 Task: Create a sub task Design and Implement Solution for the task  Add support for in-app purchases to the mobile app in the project Touchstone , assign it to team member softage.6@softage.net and update the status of the sub task to  On Track  , set the priority of the sub task to Low.
Action: Mouse moved to (69, 326)
Screenshot: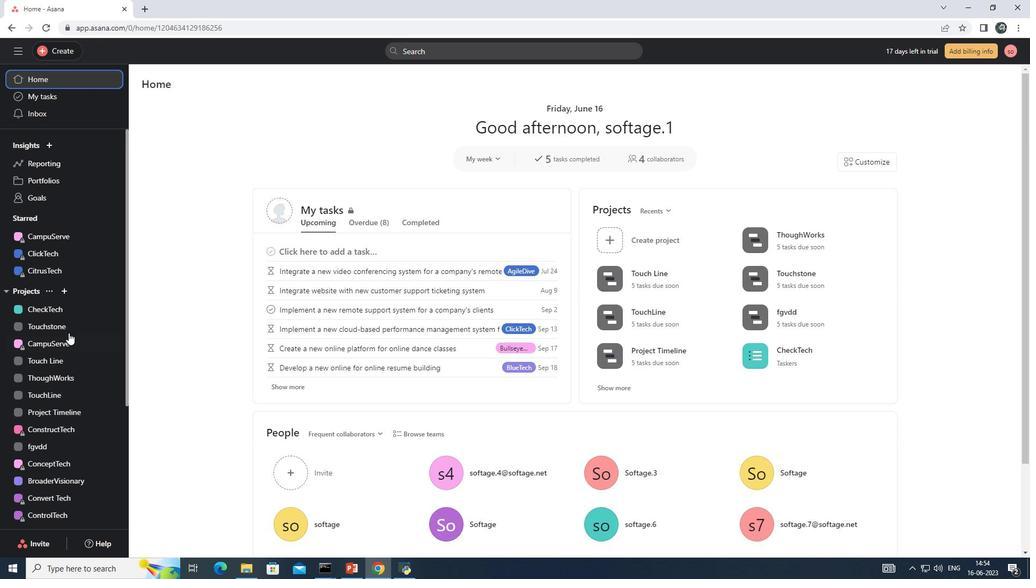 
Action: Mouse pressed left at (69, 326)
Screenshot: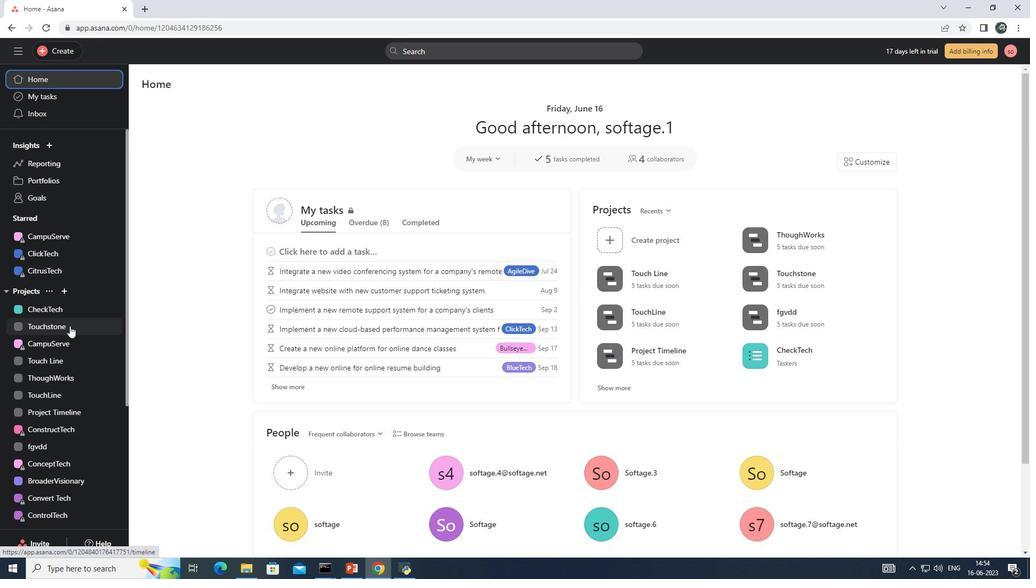 
Action: Mouse moved to (189, 104)
Screenshot: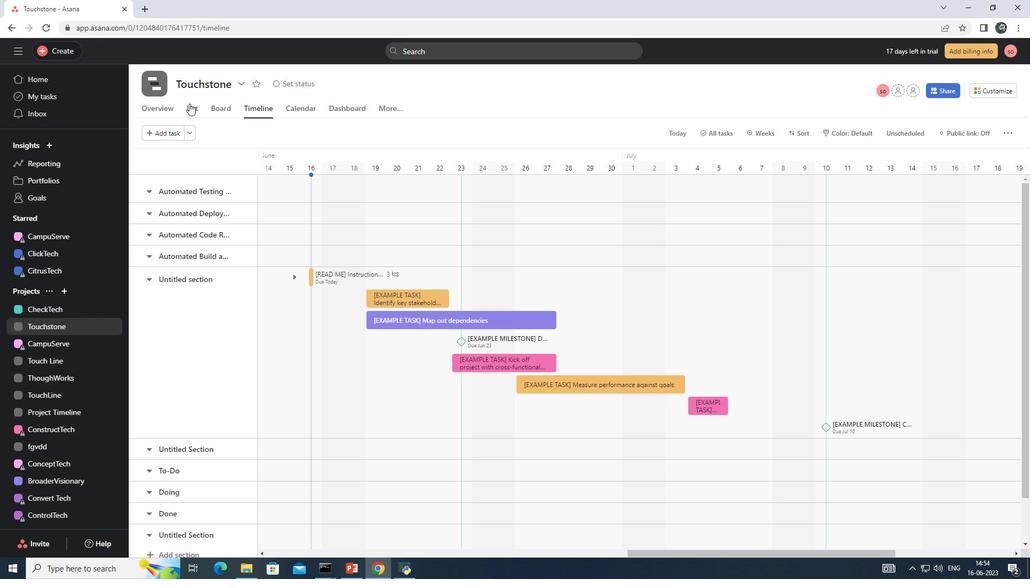 
Action: Mouse pressed left at (189, 104)
Screenshot: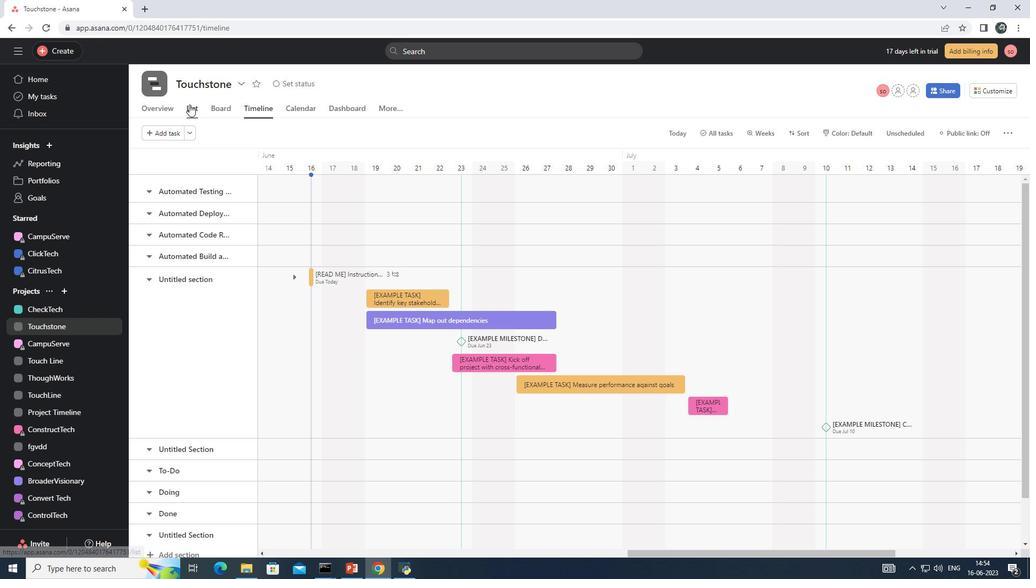 
Action: Mouse moved to (287, 407)
Screenshot: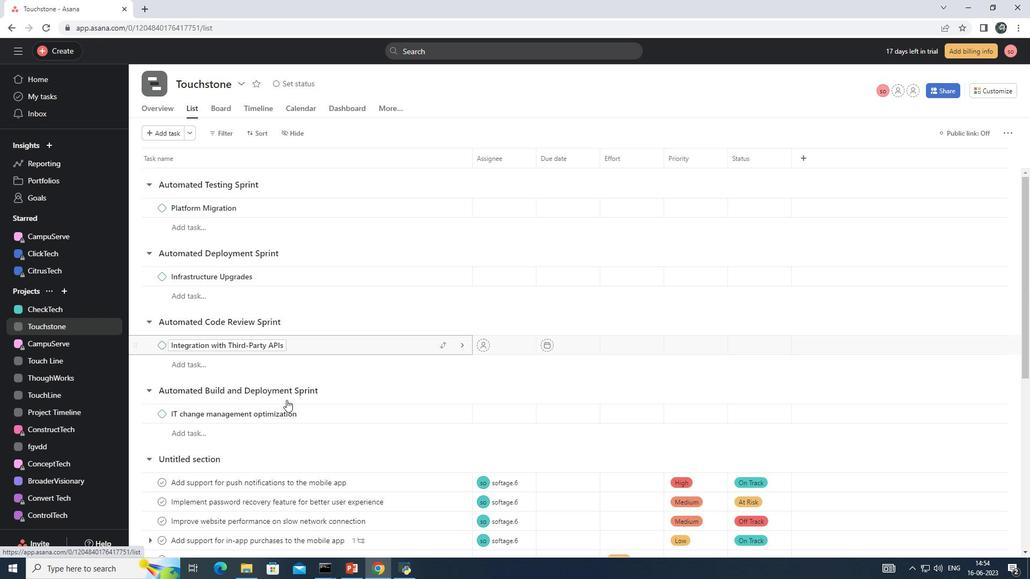 
Action: Mouse scrolled (287, 406) with delta (0, 0)
Screenshot: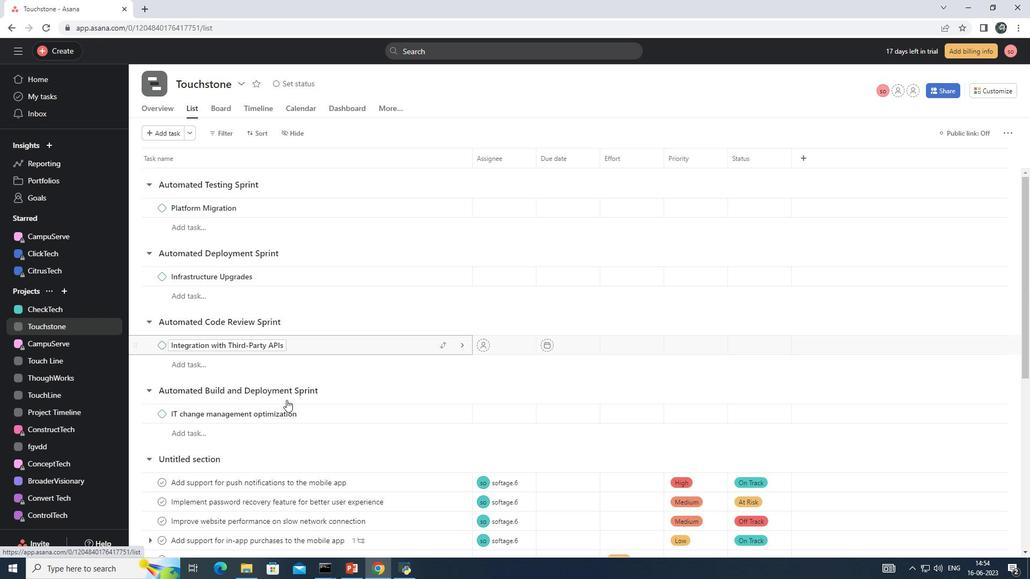 
Action: Mouse moved to (286, 411)
Screenshot: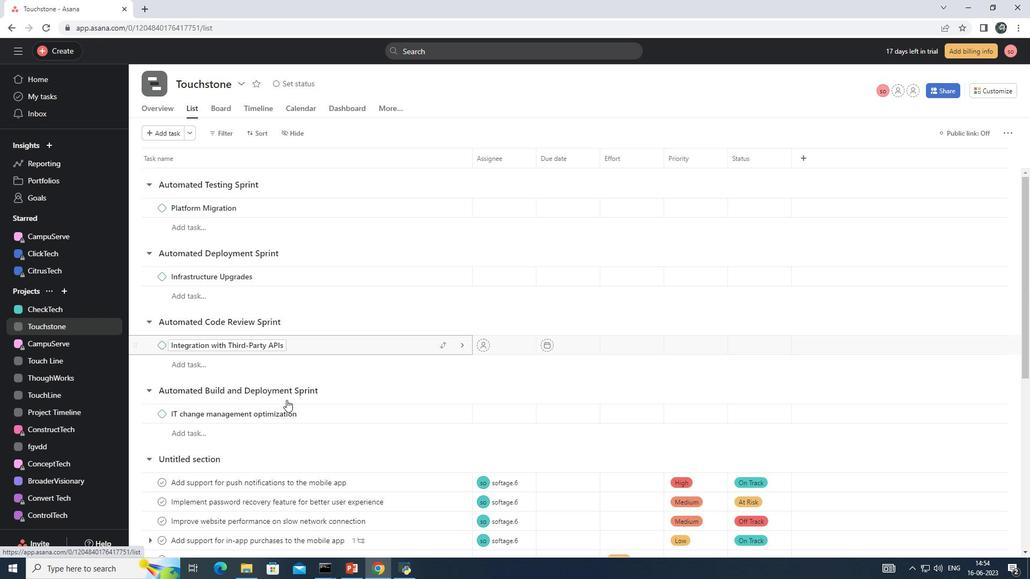 
Action: Mouse scrolled (286, 409) with delta (0, 0)
Screenshot: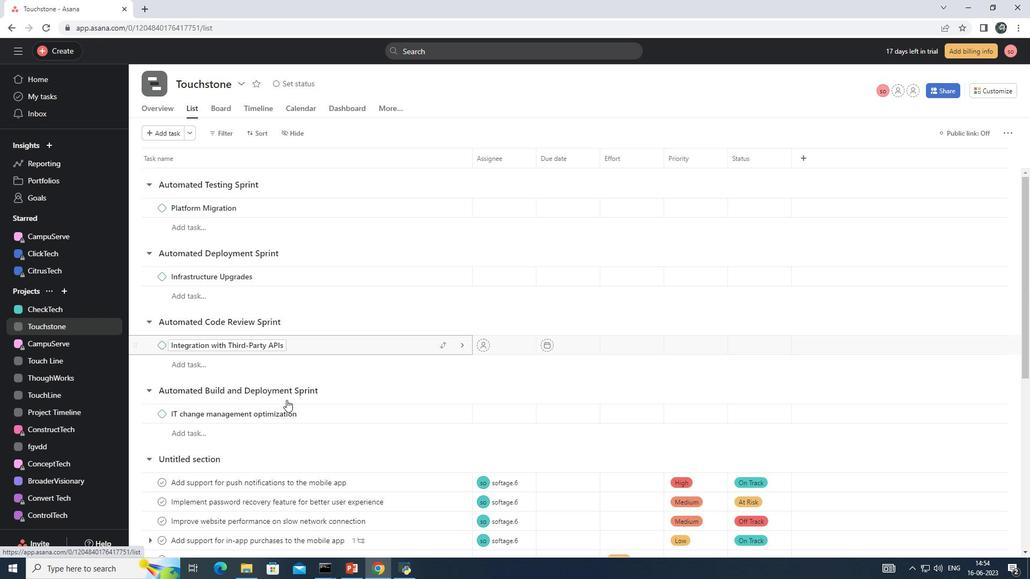 
Action: Mouse moved to (286, 411)
Screenshot: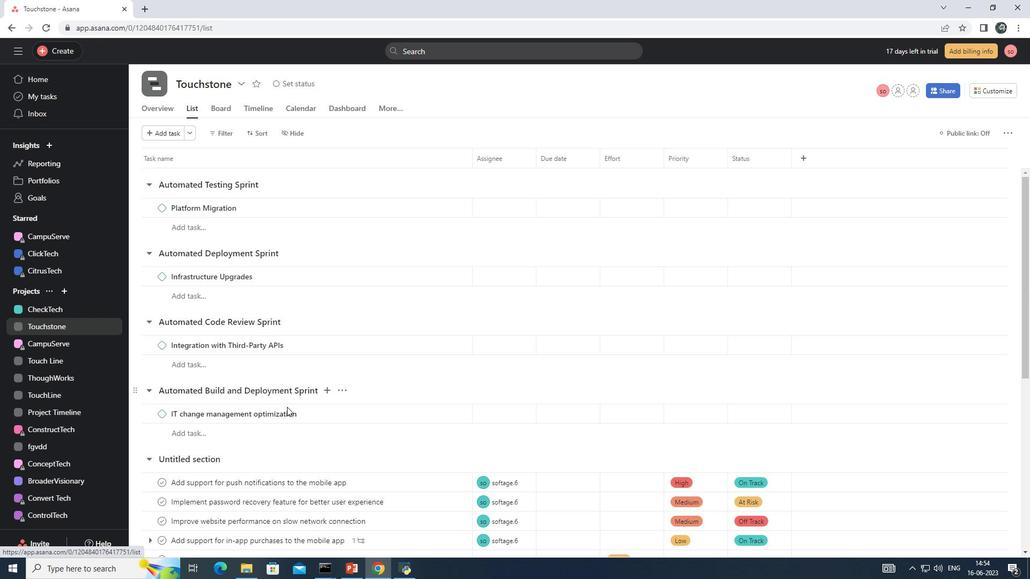 
Action: Mouse scrolled (286, 411) with delta (0, 0)
Screenshot: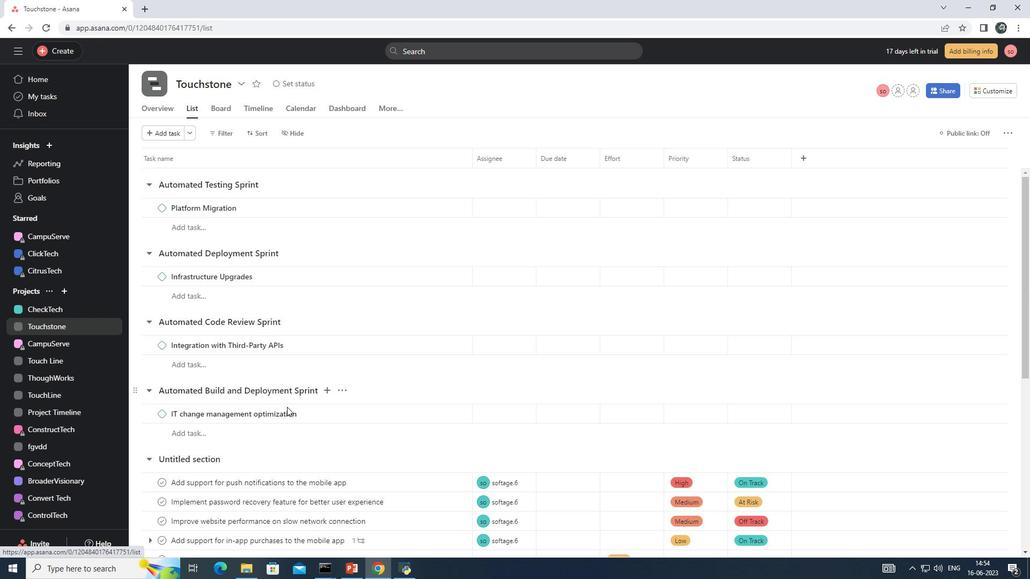 
Action: Mouse moved to (407, 377)
Screenshot: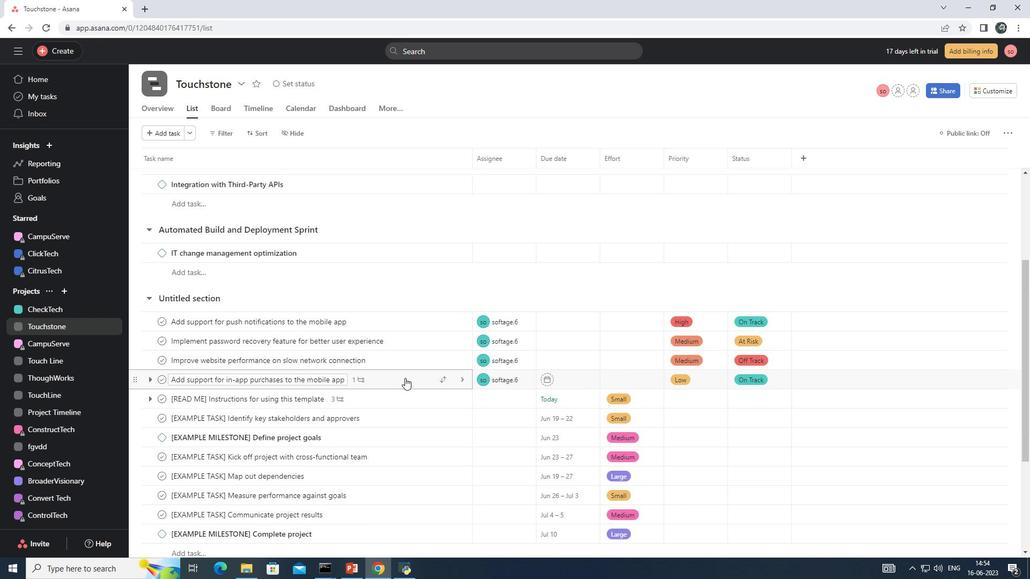 
Action: Mouse pressed left at (407, 377)
Screenshot: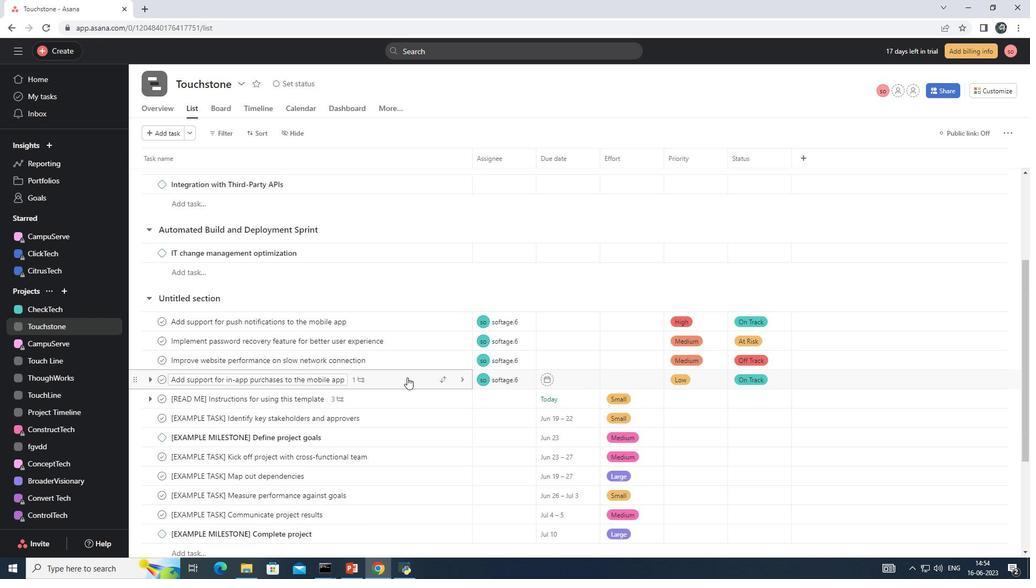 
Action: Mouse moved to (749, 388)
Screenshot: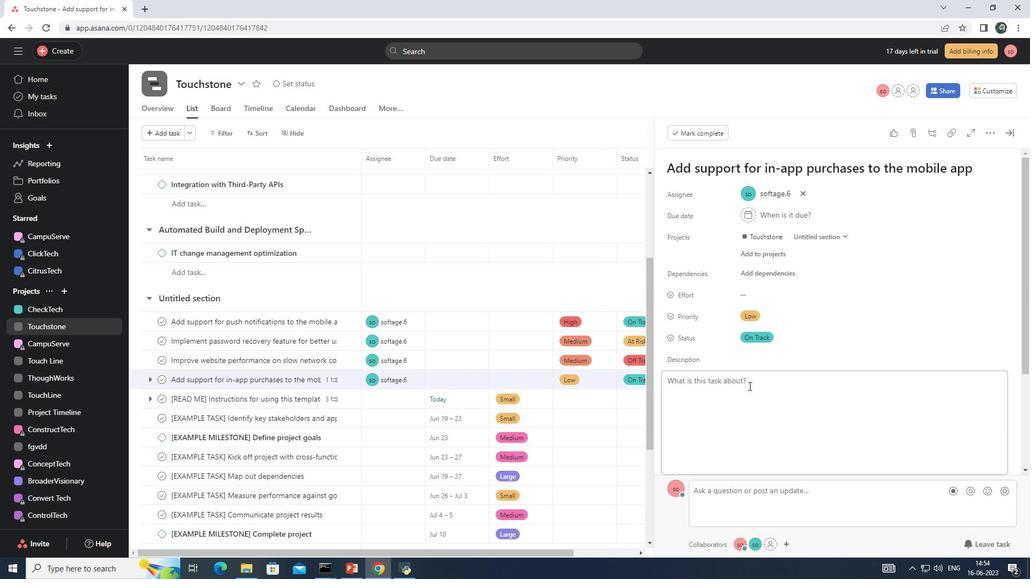 
Action: Mouse scrolled (749, 387) with delta (0, 0)
Screenshot: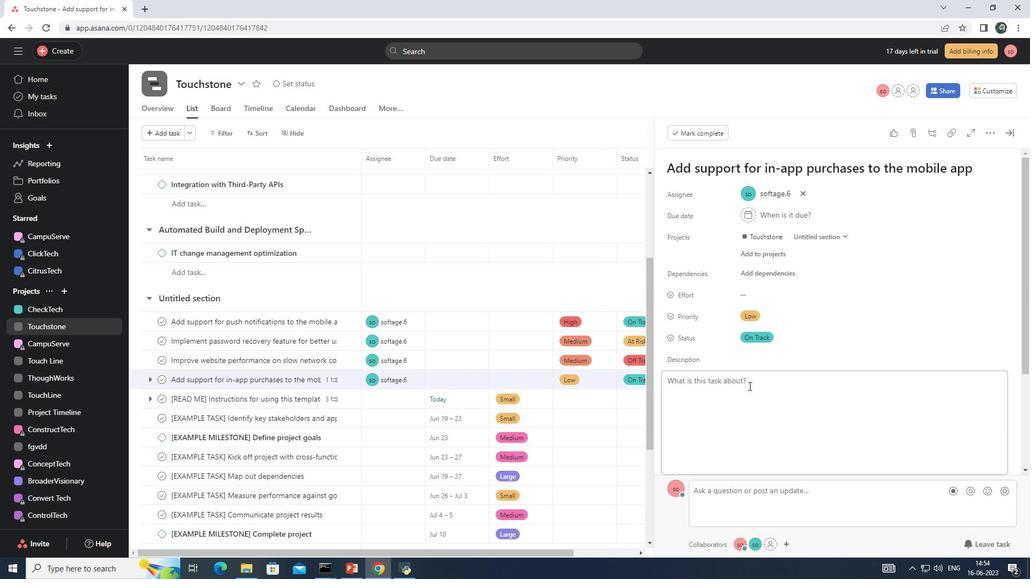 
Action: Mouse moved to (749, 389)
Screenshot: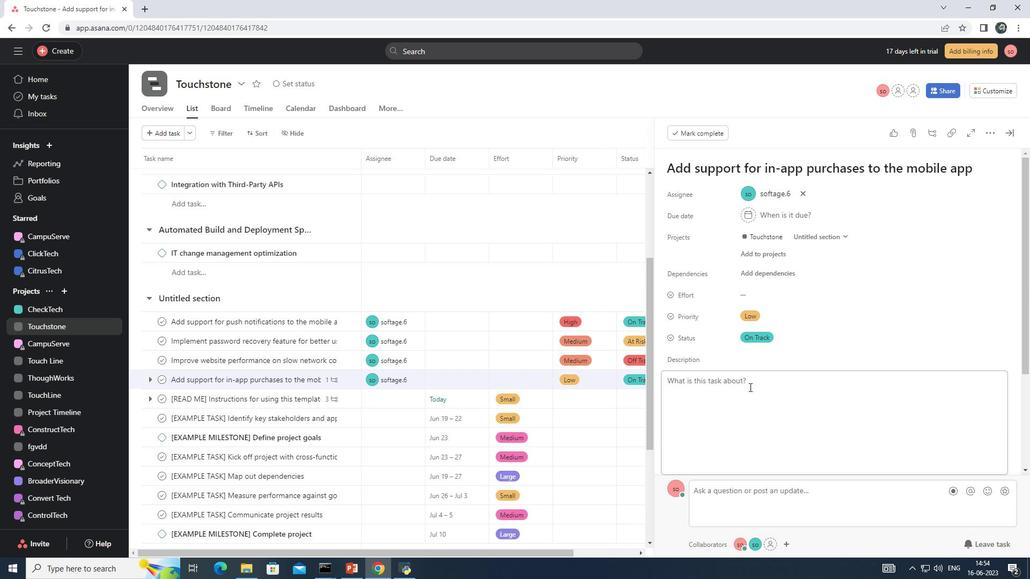 
Action: Mouse scrolled (749, 389) with delta (0, 0)
Screenshot: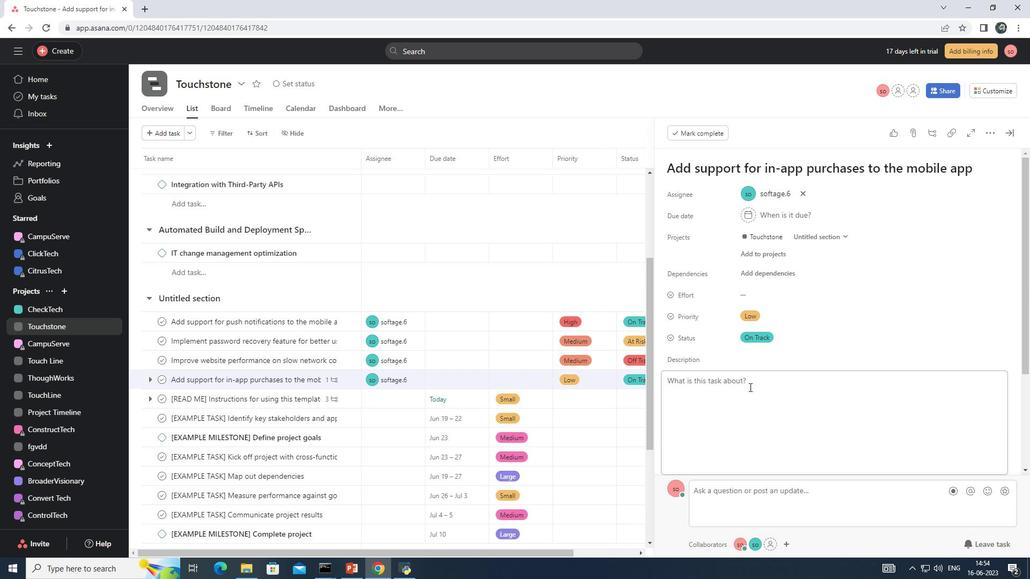 
Action: Mouse moved to (749, 390)
Screenshot: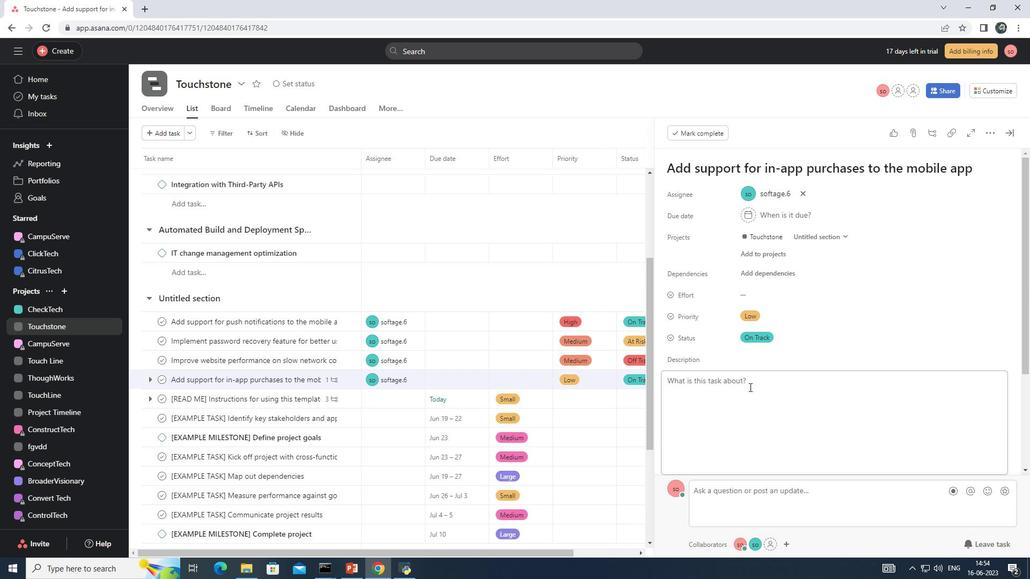 
Action: Mouse scrolled (749, 389) with delta (0, 0)
Screenshot: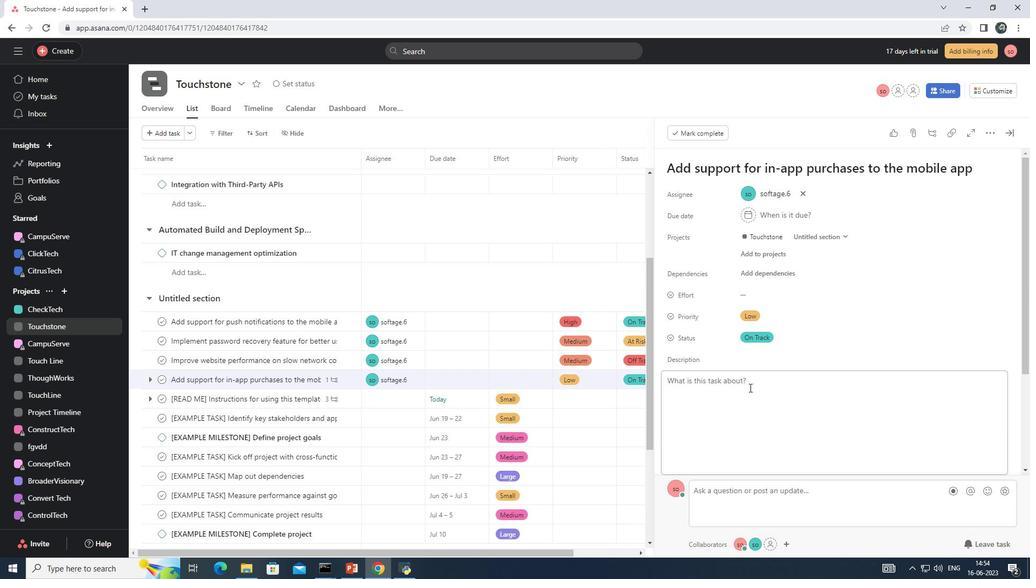 
Action: Mouse moved to (706, 391)
Screenshot: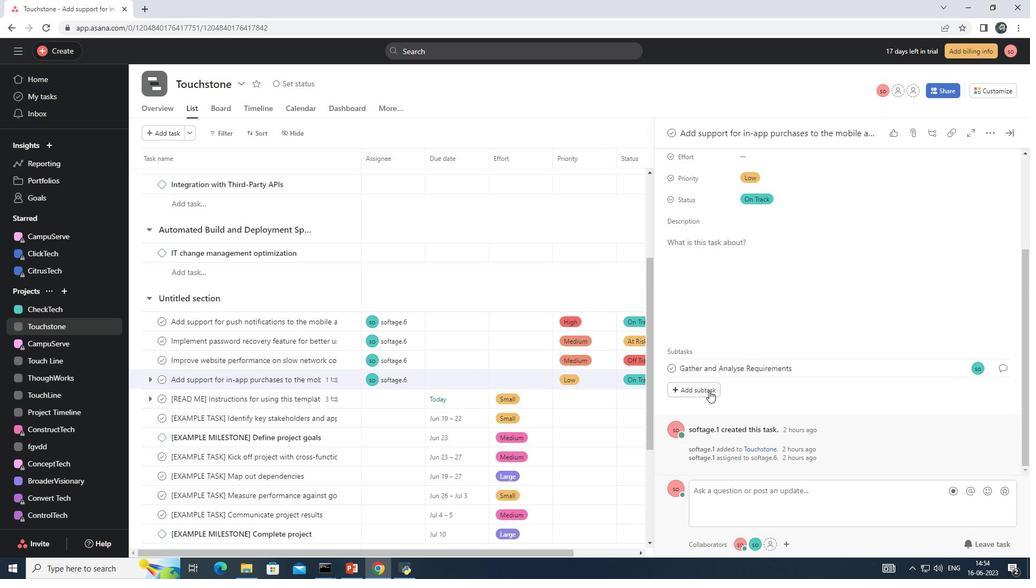 
Action: Mouse pressed left at (706, 391)
Screenshot: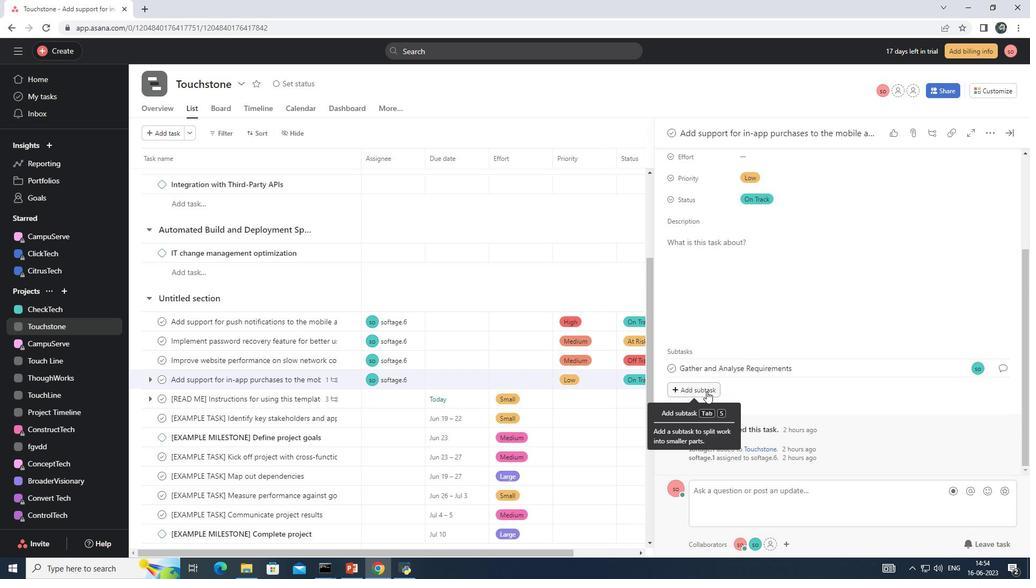 
Action: Key pressed <Key.shift>Design<Key.space>and<Key.space><Key.shift>Implement<Key.space><Key.shift>Solution
Screenshot: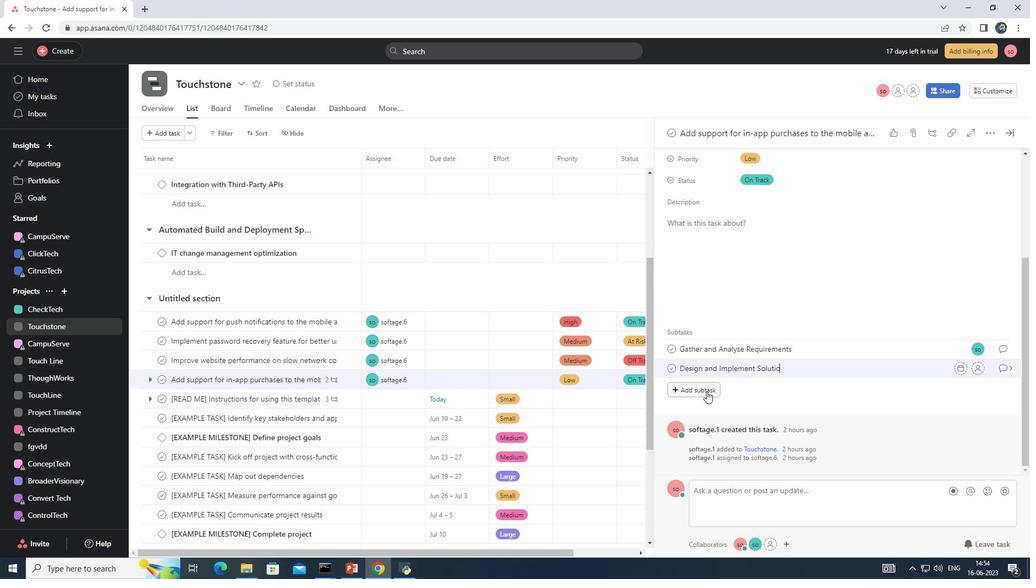 
Action: Mouse moved to (1012, 367)
Screenshot: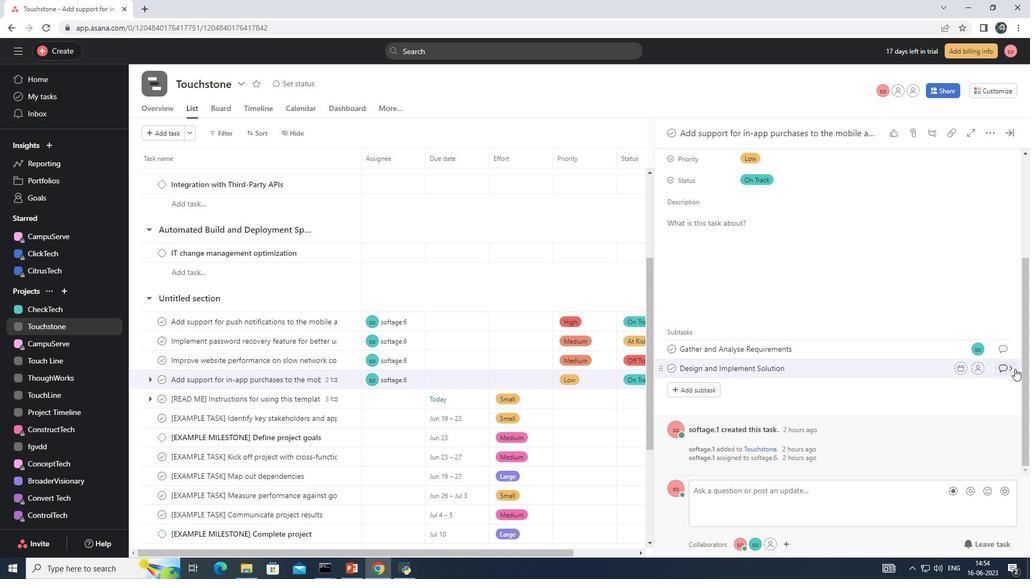 
Action: Mouse pressed left at (1012, 367)
Screenshot: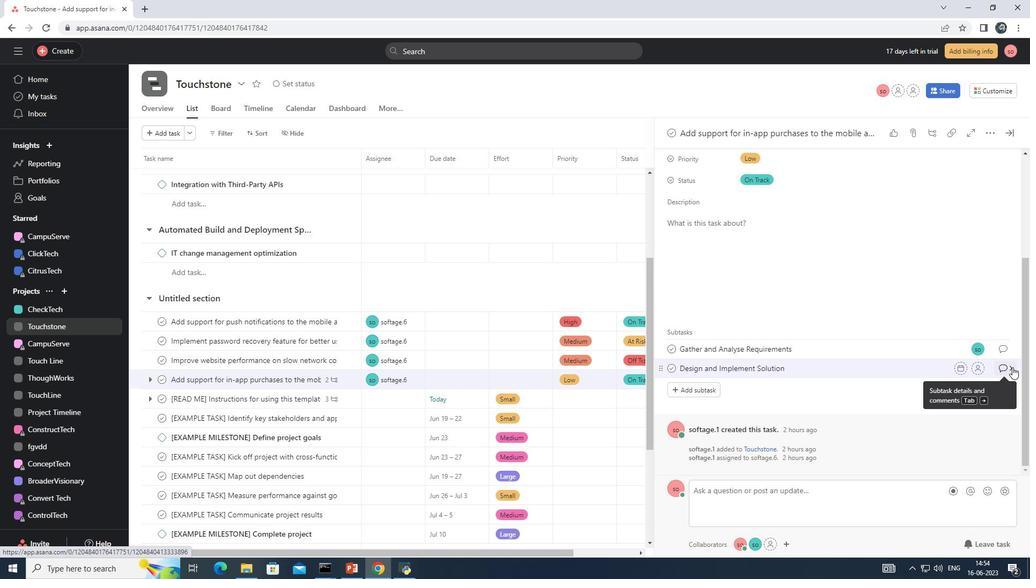 
Action: Mouse moved to (871, 358)
Screenshot: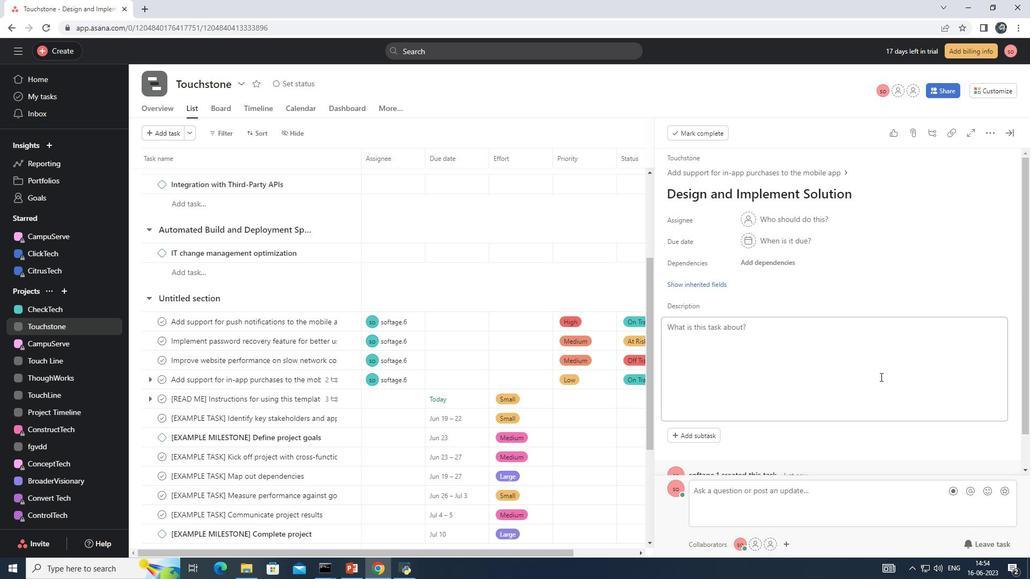 
Action: Mouse scrolled (871, 358) with delta (0, 0)
Screenshot: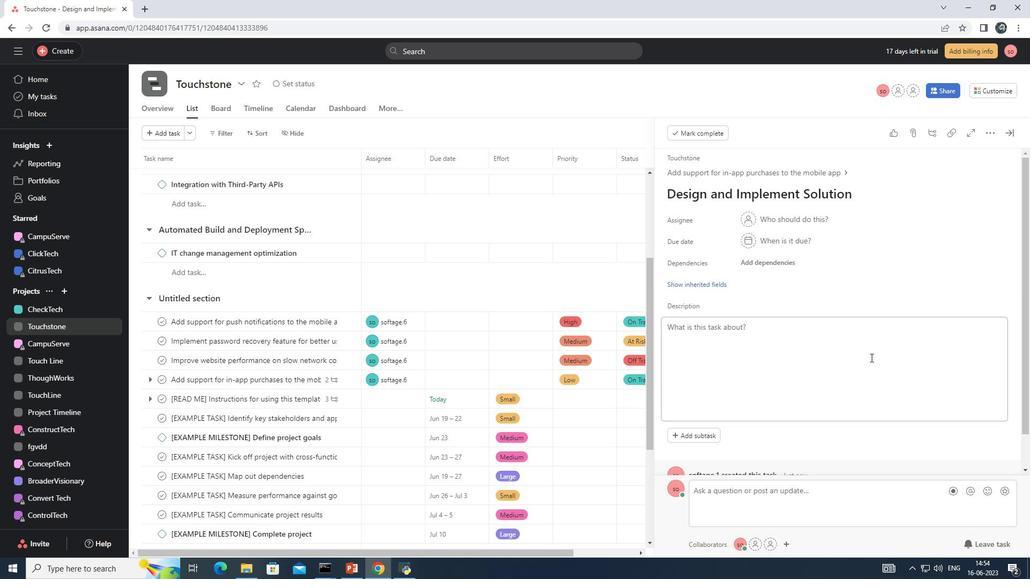 
Action: Mouse scrolled (871, 358) with delta (0, 0)
Screenshot: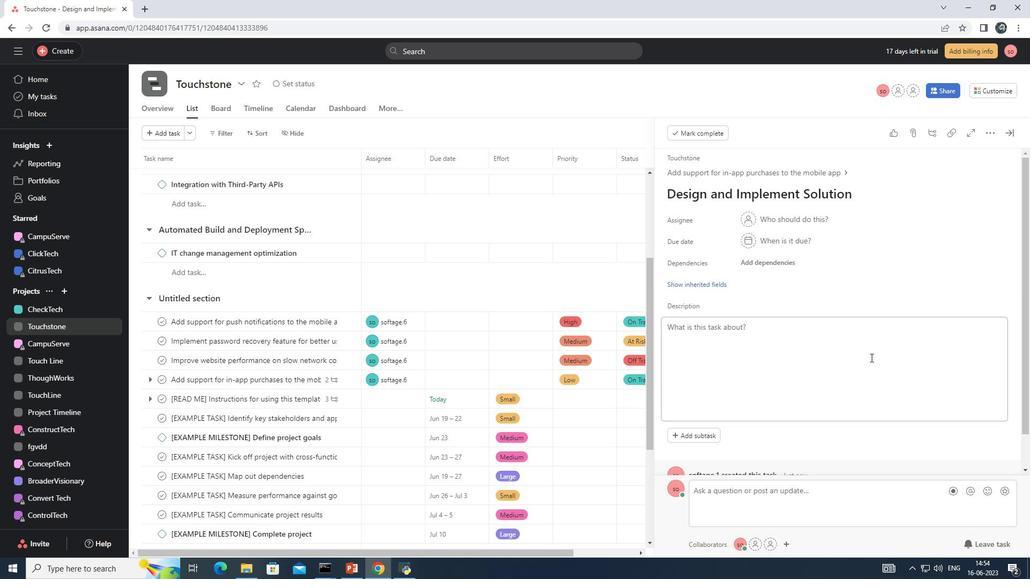 
Action: Mouse scrolled (871, 358) with delta (0, 0)
Screenshot: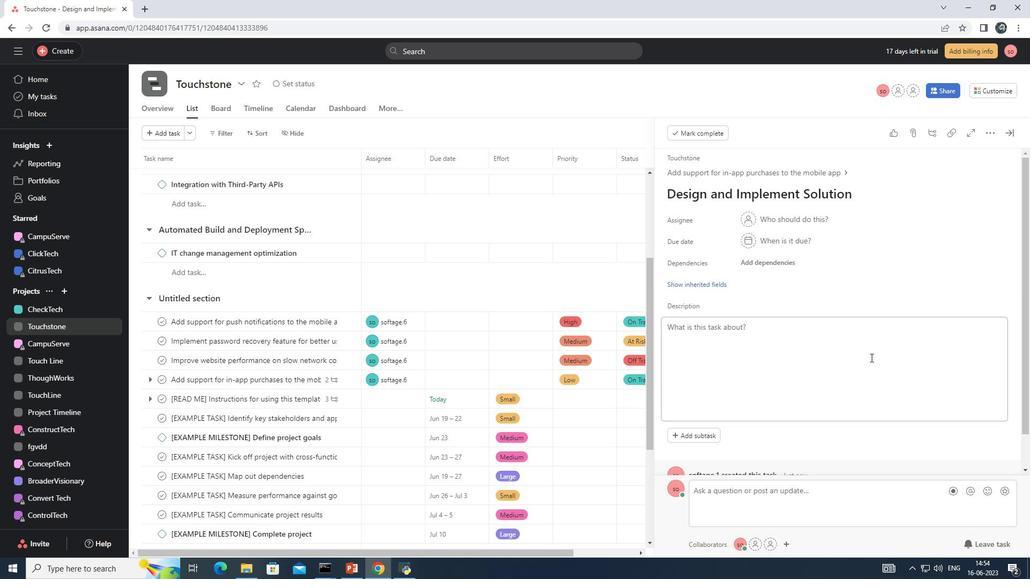 
Action: Mouse moved to (956, 178)
Screenshot: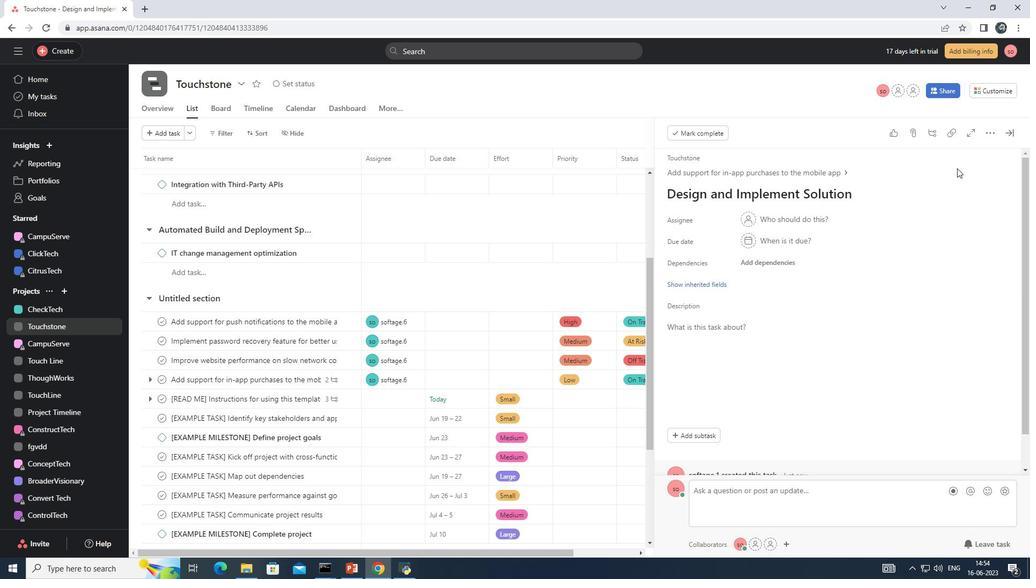 
Action: Mouse scrolled (956, 177) with delta (0, 0)
Screenshot: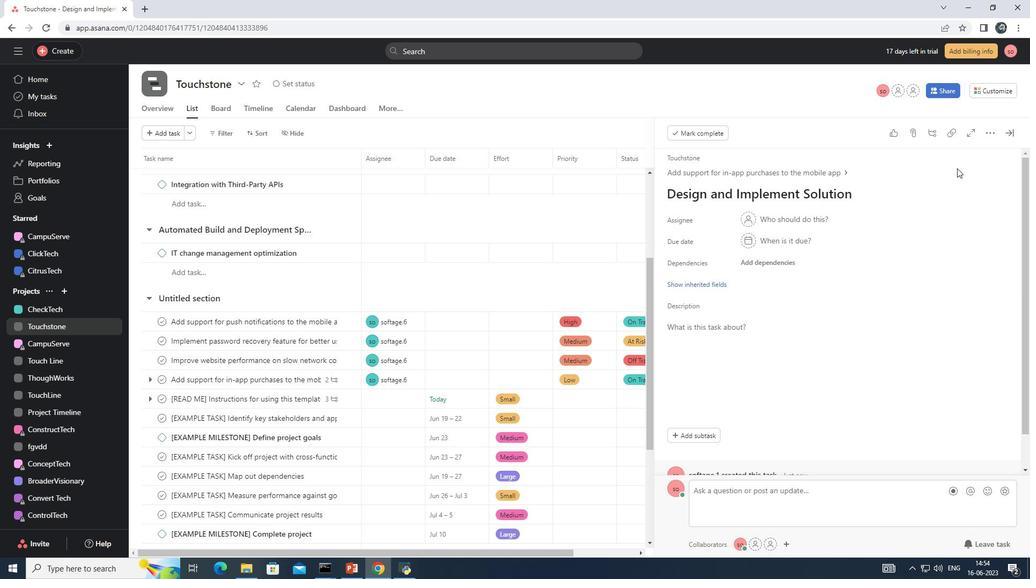 
Action: Mouse moved to (955, 200)
Screenshot: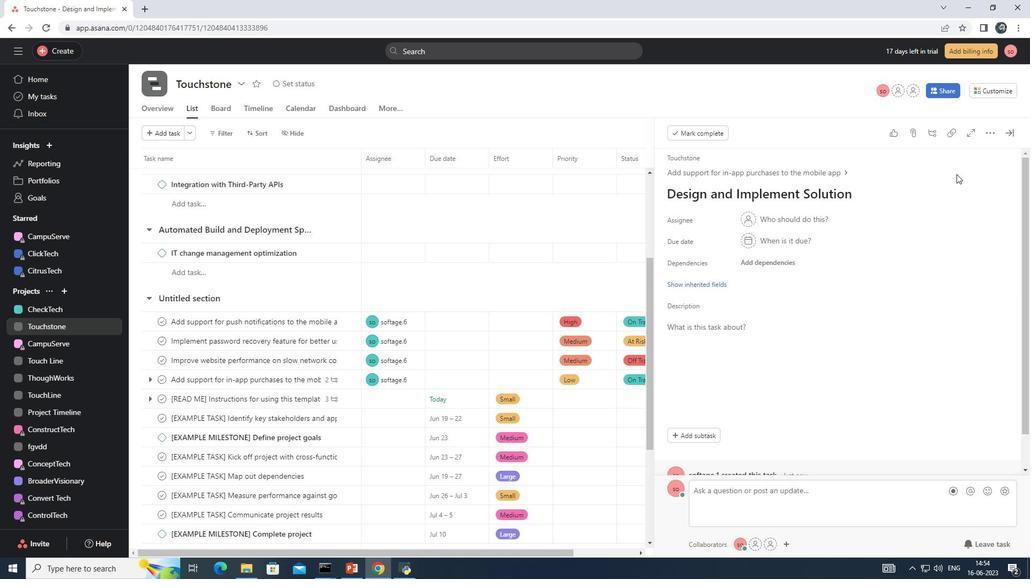 
Action: Mouse scrolled (956, 188) with delta (0, 0)
Screenshot: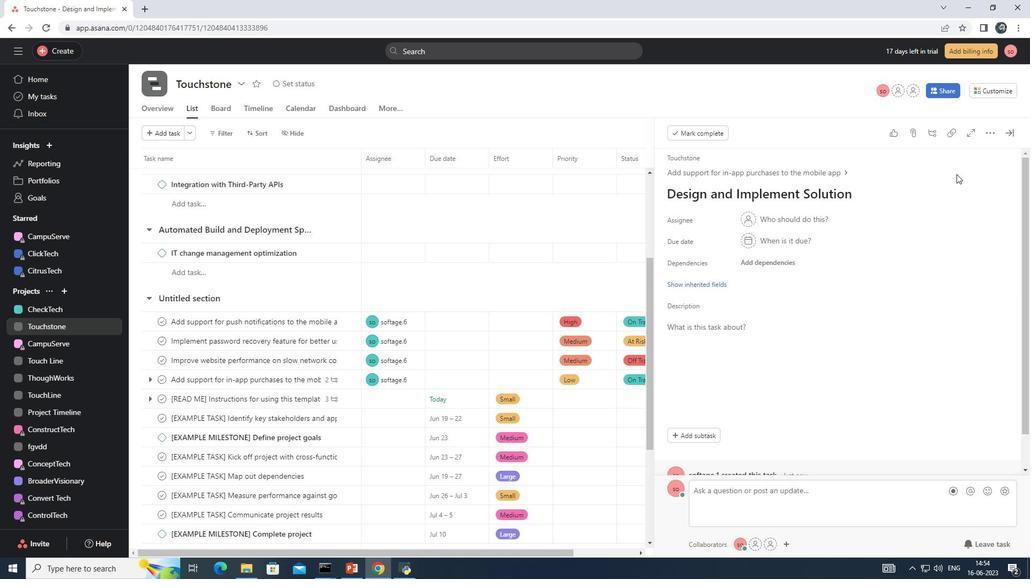 
Action: Mouse moved to (955, 214)
Screenshot: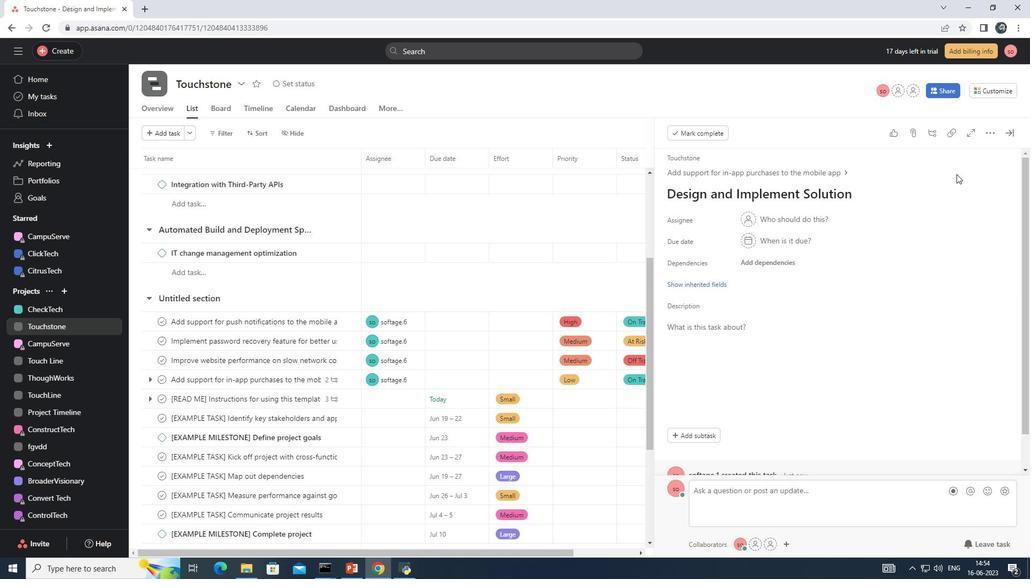 
Action: Mouse scrolled (955, 203) with delta (0, 0)
Screenshot: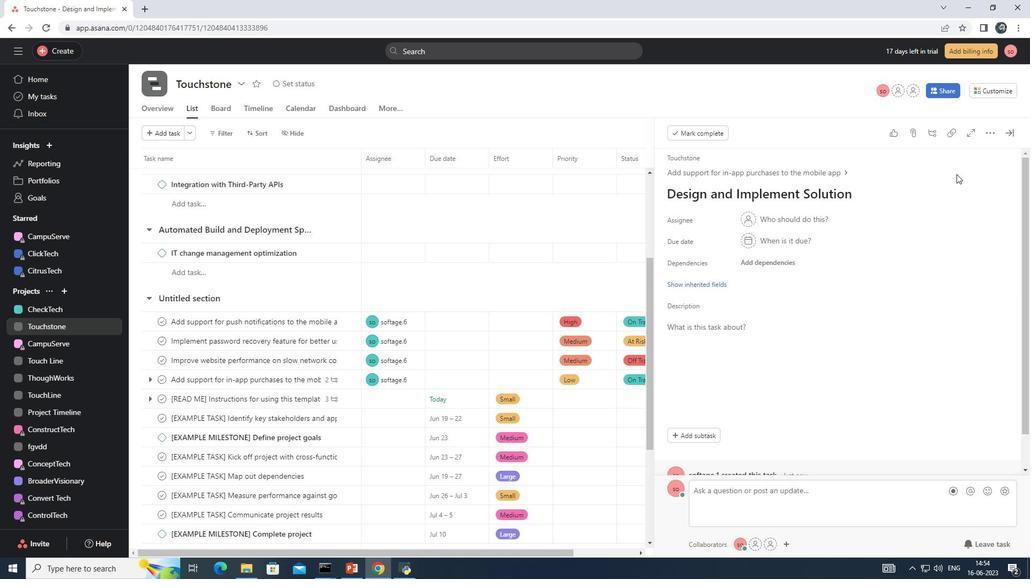 
Action: Mouse moved to (953, 234)
Screenshot: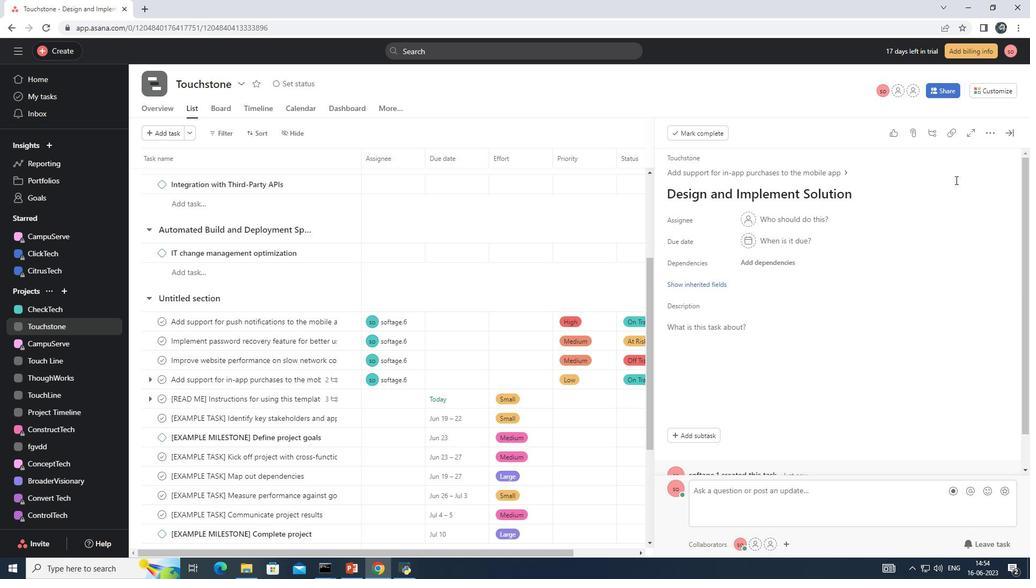
Action: Mouse scrolled (953, 229) with delta (0, 0)
Screenshot: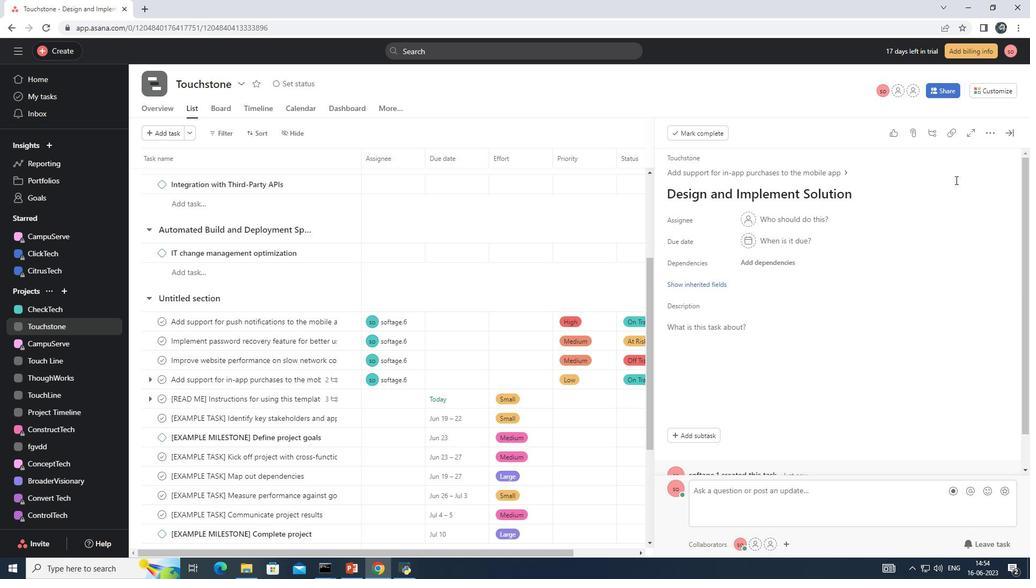 
Action: Mouse moved to (872, 375)
Screenshot: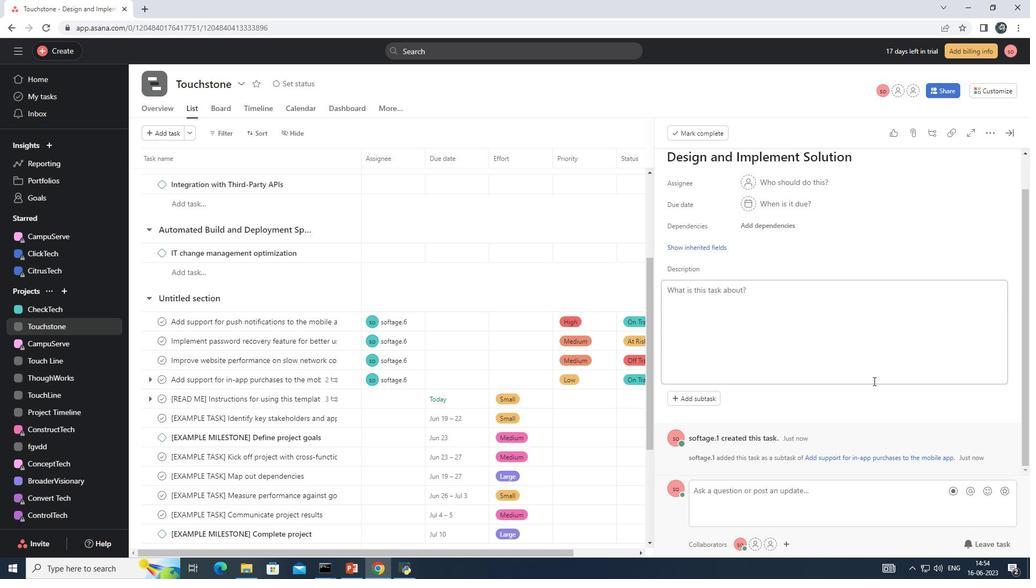 
Action: Mouse scrolled (872, 376) with delta (0, 0)
Screenshot: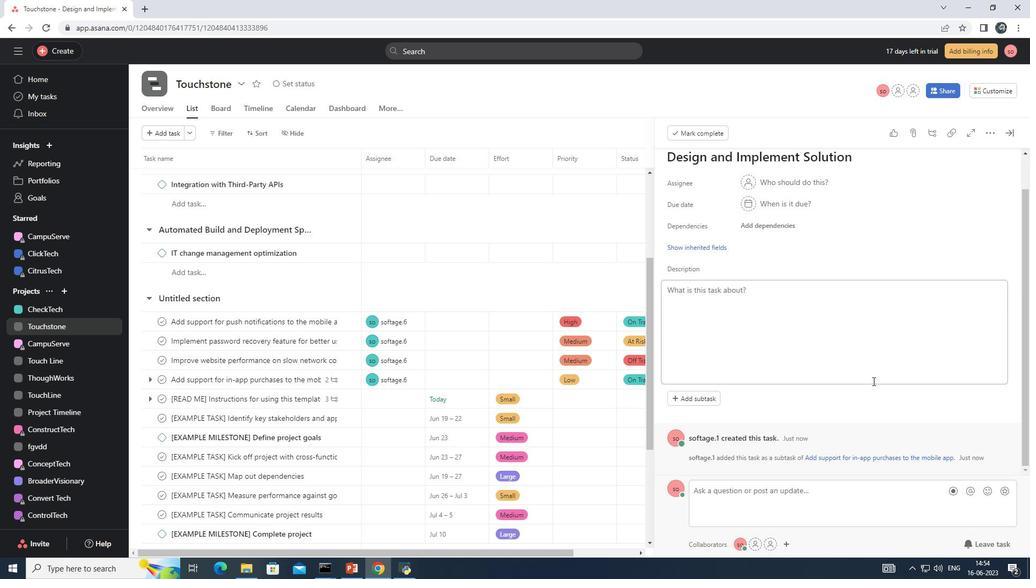 
Action: Mouse scrolled (872, 376) with delta (0, 0)
Screenshot: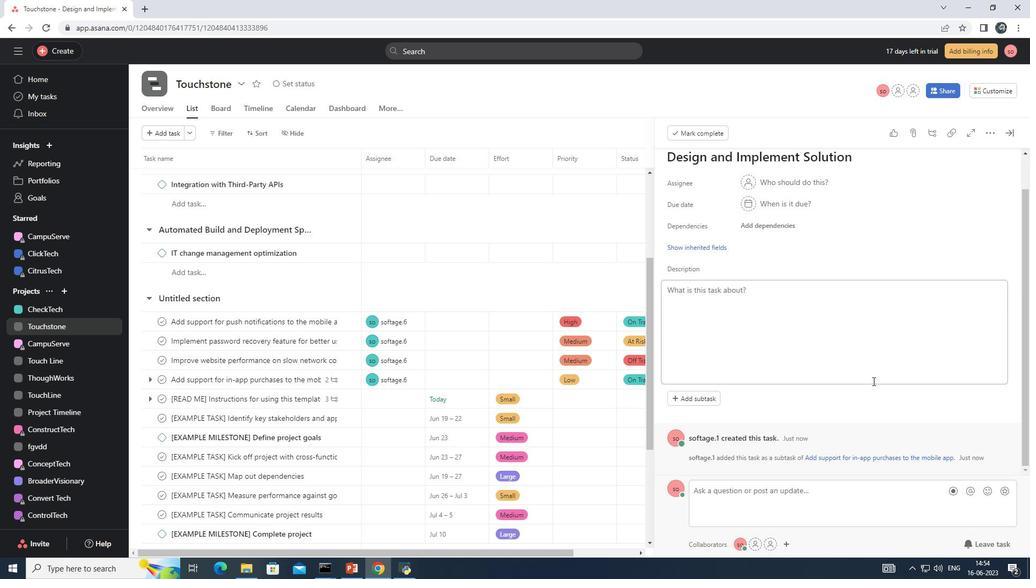 
Action: Mouse scrolled (872, 376) with delta (0, 0)
Screenshot: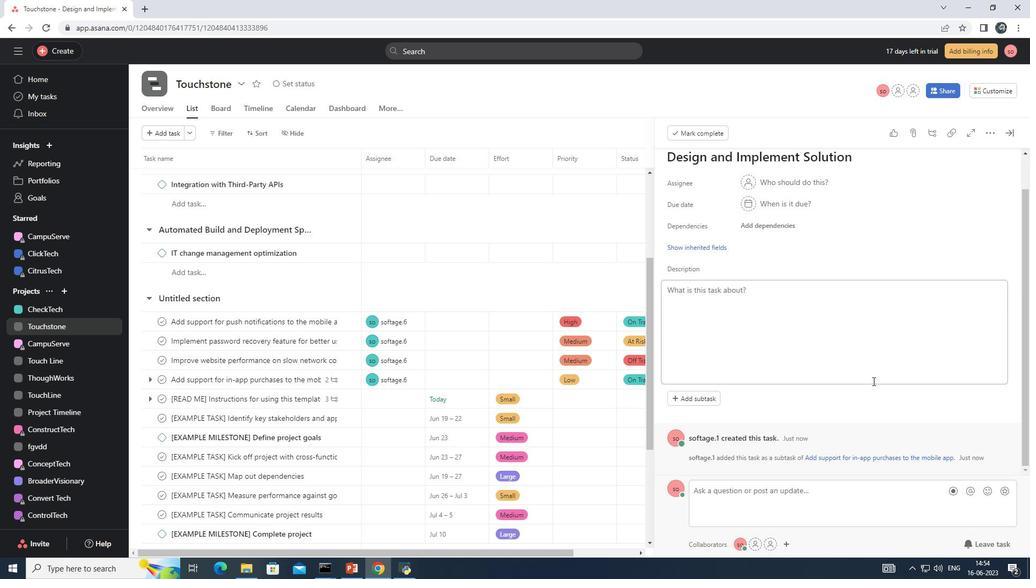 
Action: Mouse scrolled (872, 376) with delta (0, 0)
Screenshot: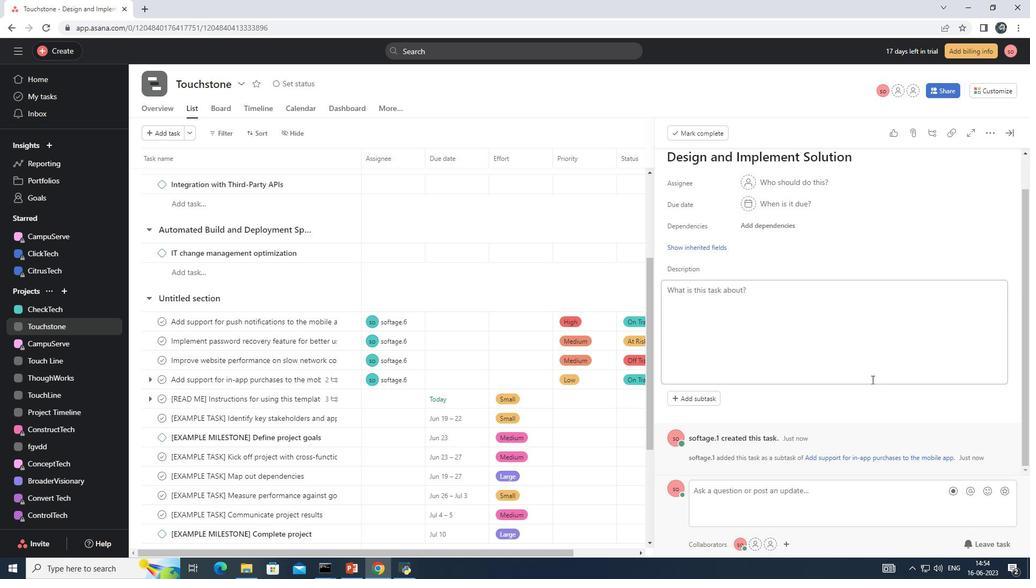 
Action: Mouse moved to (871, 375)
Screenshot: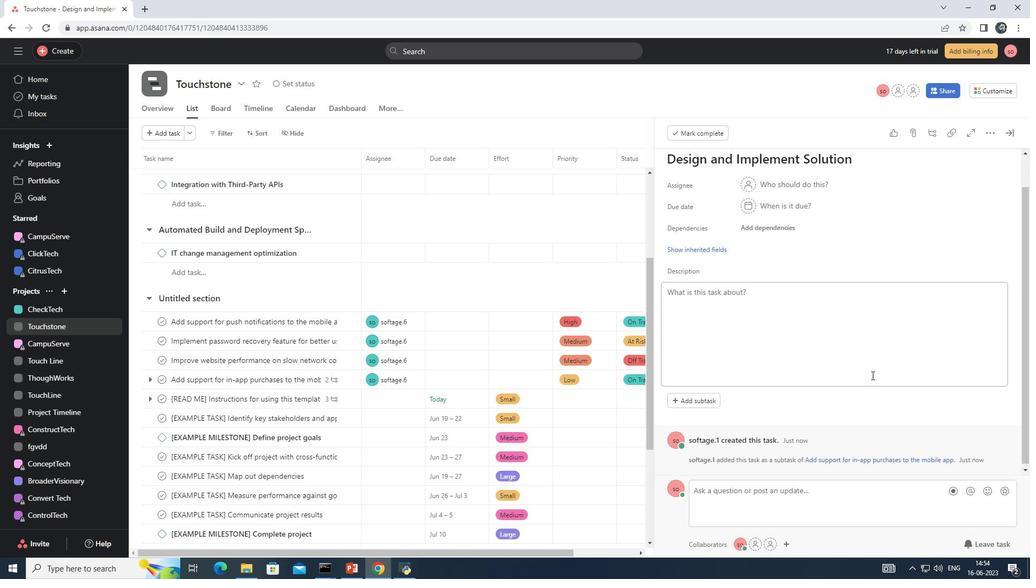 
Action: Mouse scrolled (871, 376) with delta (0, 0)
Screenshot: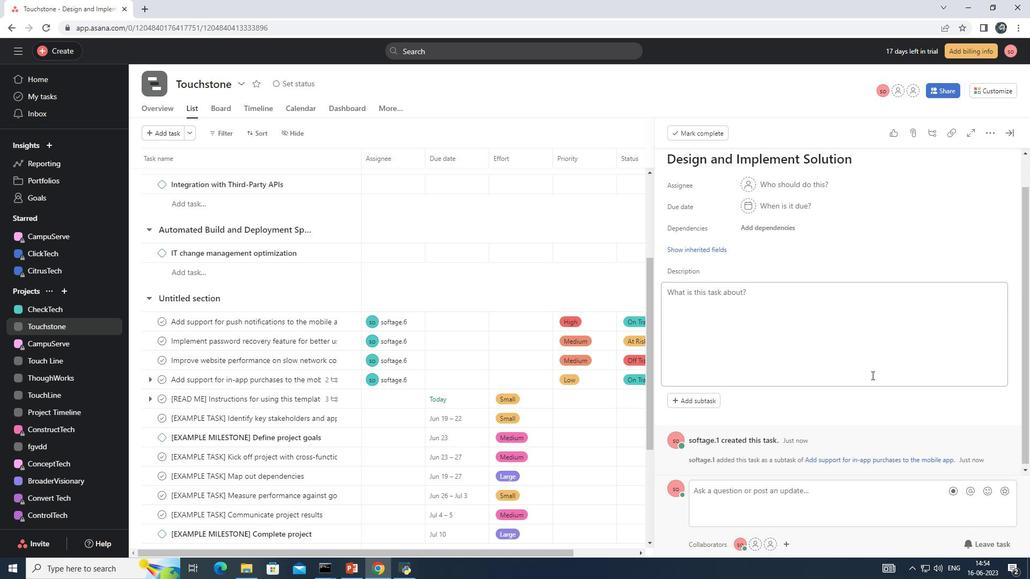 
Action: Mouse moved to (751, 218)
Screenshot: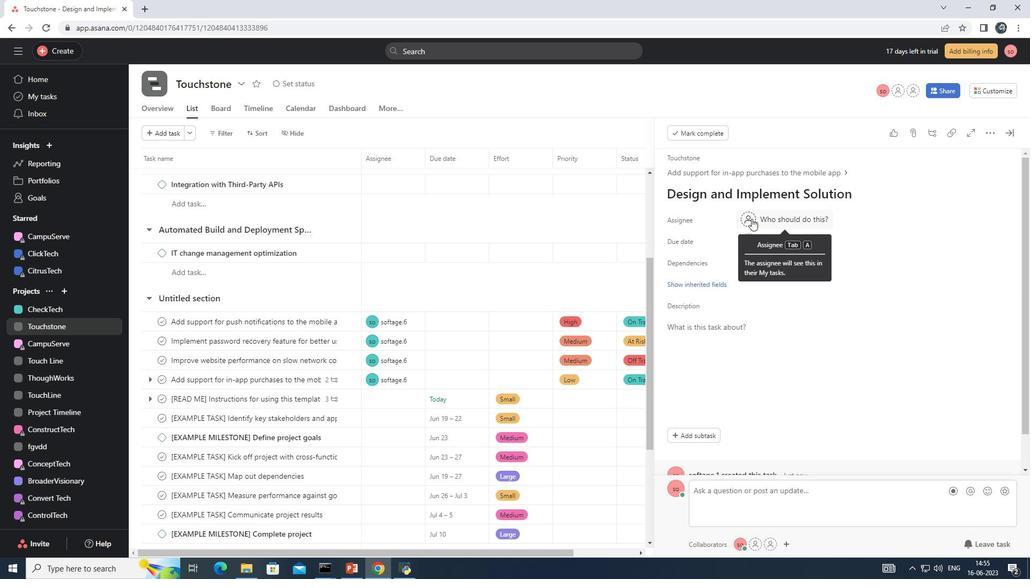 
Action: Mouse pressed left at (751, 218)
Screenshot: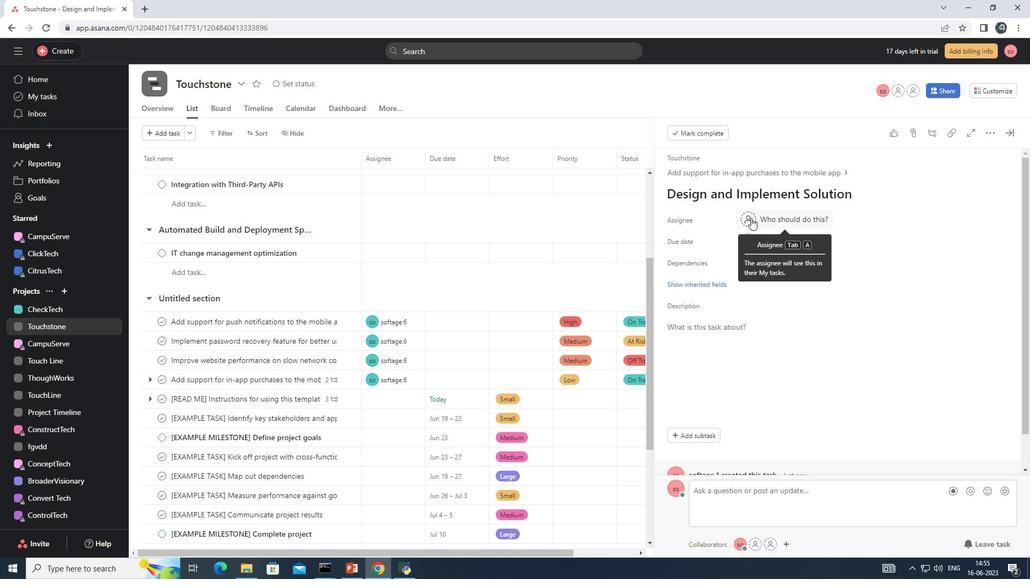 
Action: Key pressed softage.6<Key.shift>@softage.<Key.enter>
Screenshot: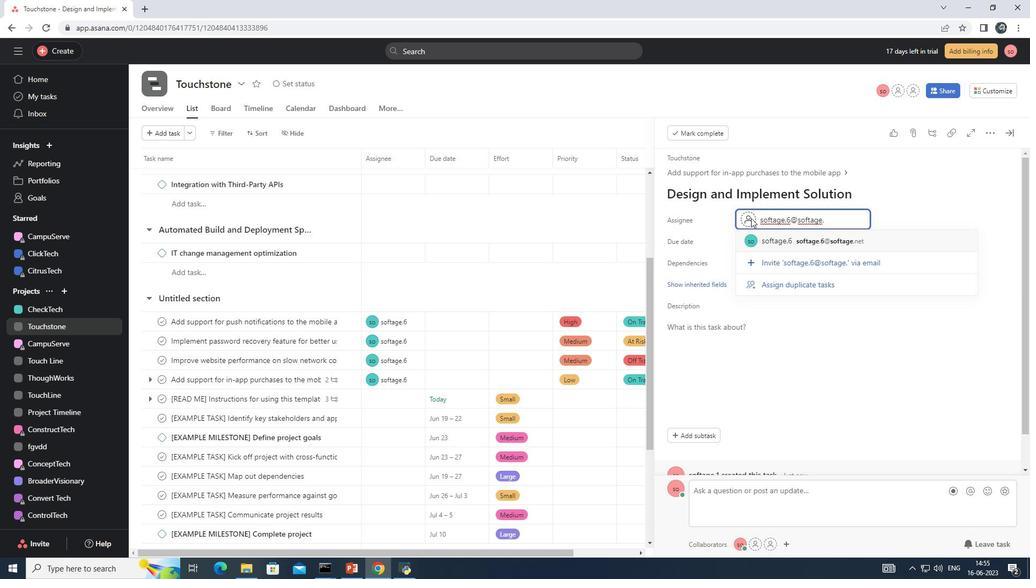 
Action: Mouse moved to (701, 285)
Screenshot: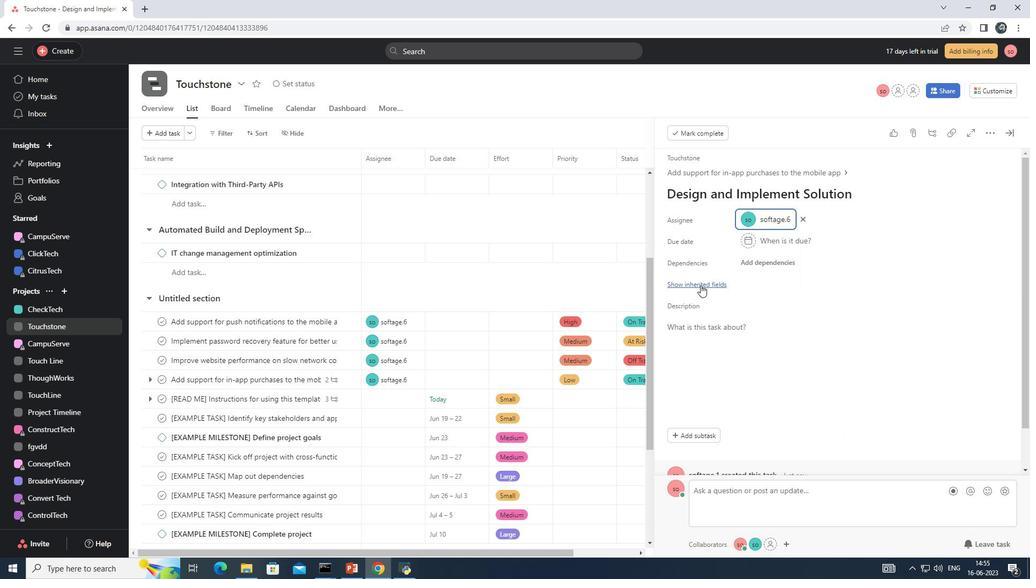 
Action: Mouse pressed left at (701, 285)
Screenshot: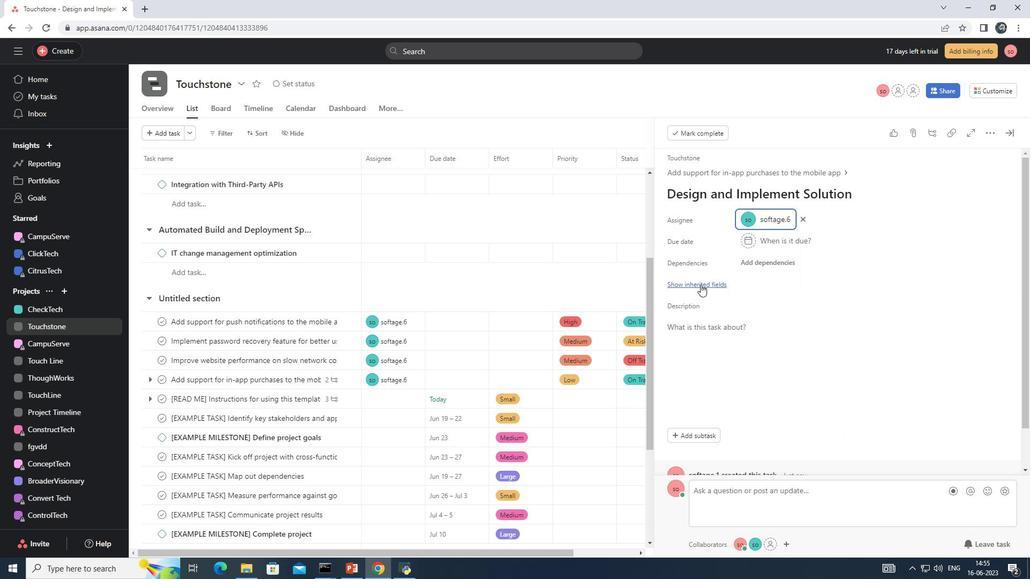 
Action: Mouse moved to (797, 352)
Screenshot: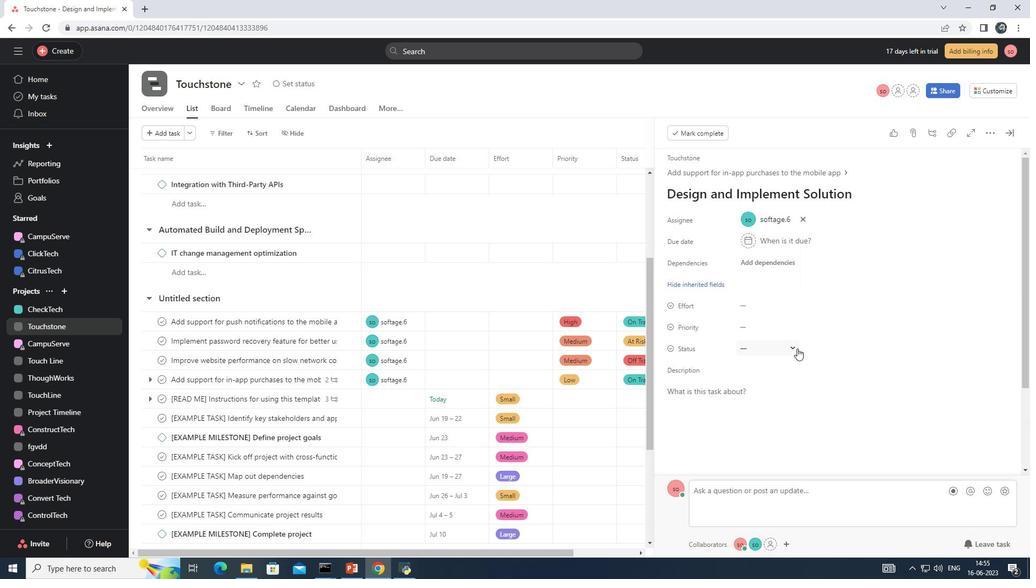 
Action: Mouse pressed left at (797, 352)
Screenshot: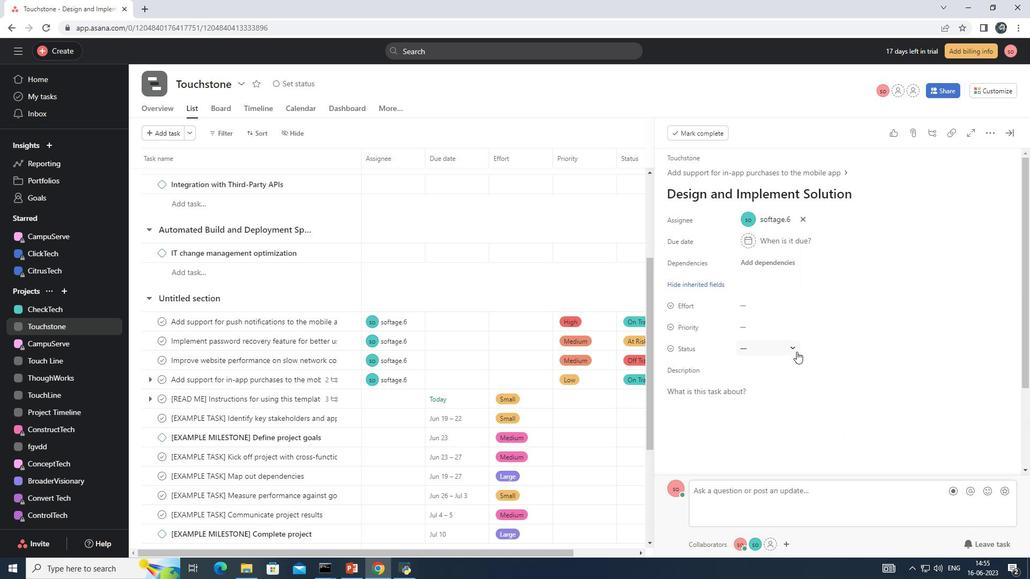 
Action: Mouse moved to (822, 384)
Screenshot: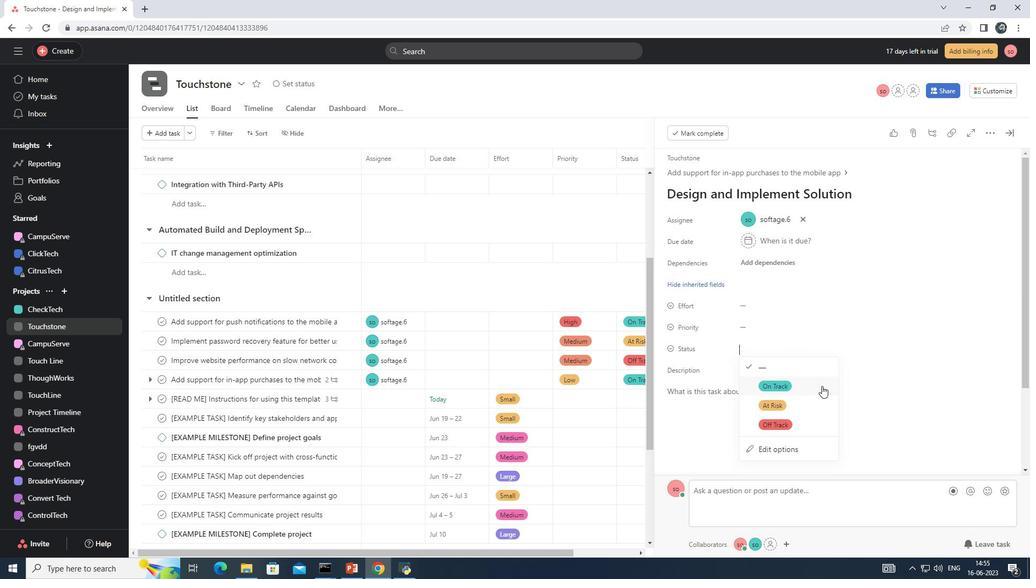 
Action: Mouse pressed left at (822, 384)
Screenshot: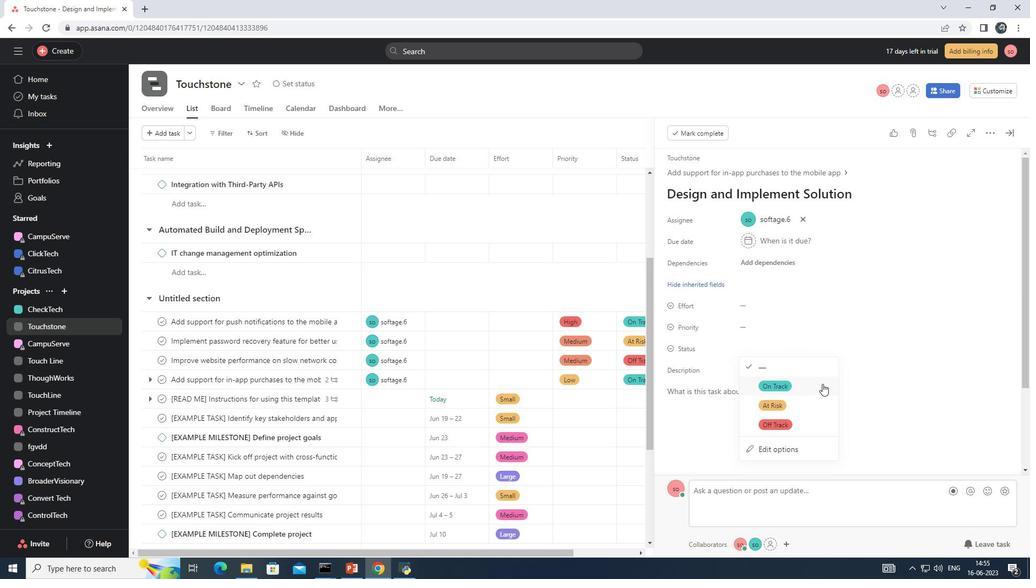 
Action: Mouse moved to (783, 322)
Screenshot: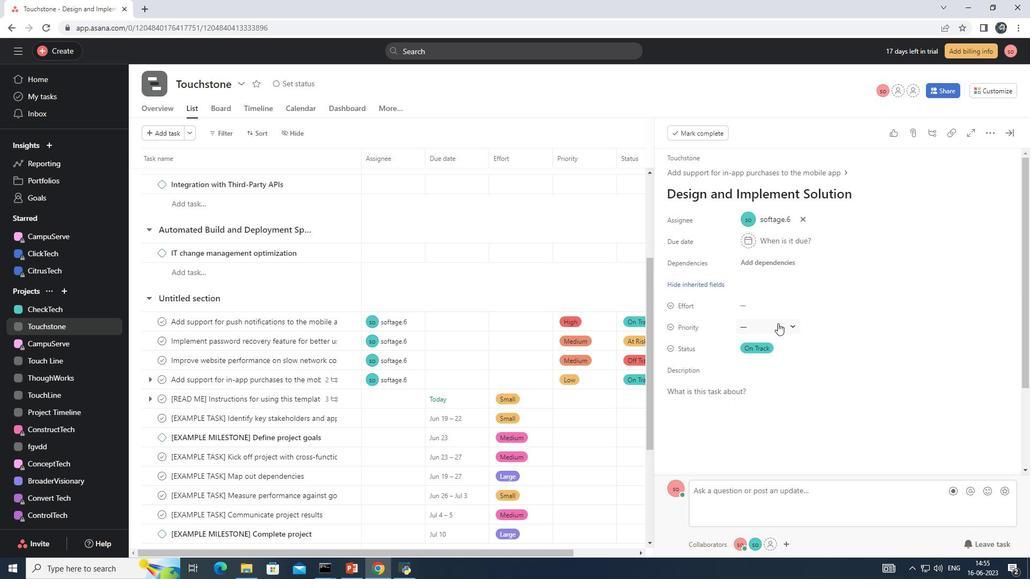 
Action: Mouse pressed left at (783, 322)
Screenshot: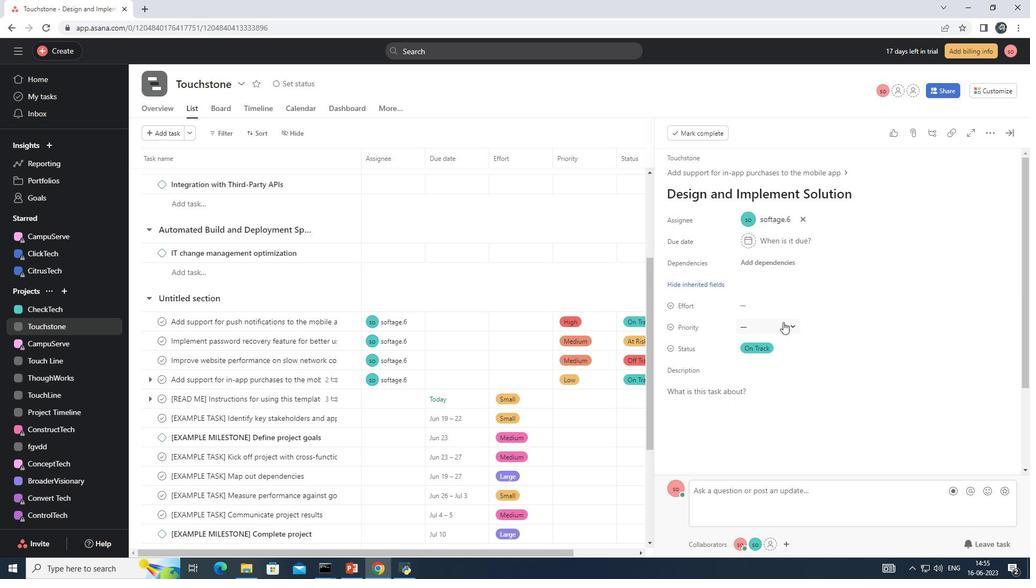 
Action: Mouse moved to (804, 400)
Screenshot: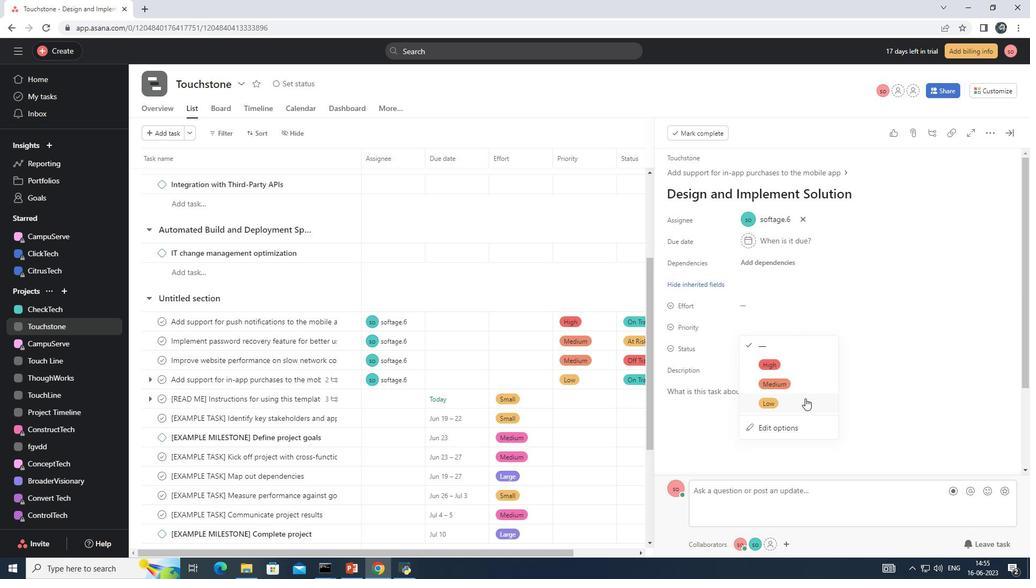 
Action: Mouse pressed left at (804, 400)
Screenshot: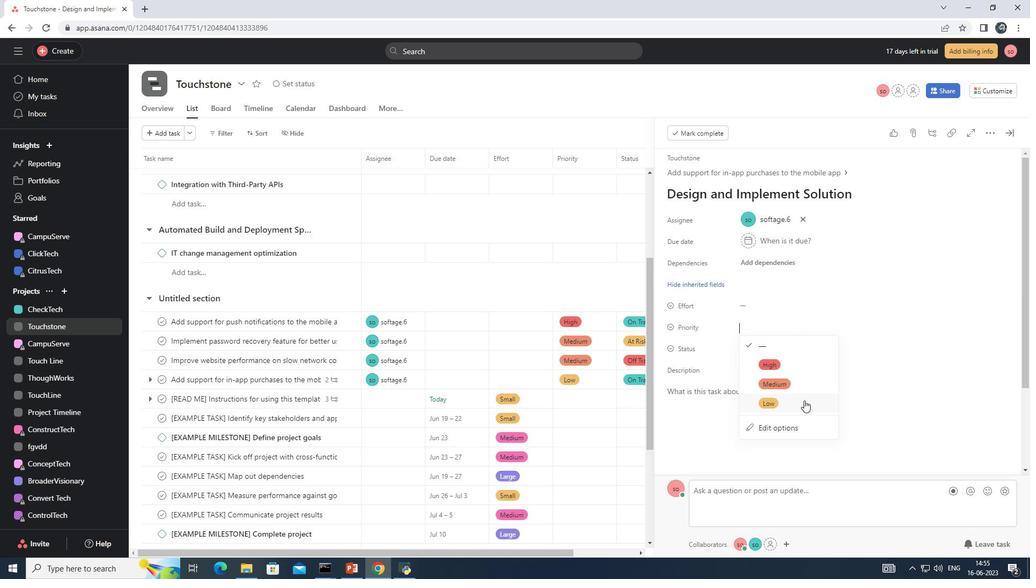 
Action: Mouse moved to (819, 321)
Screenshot: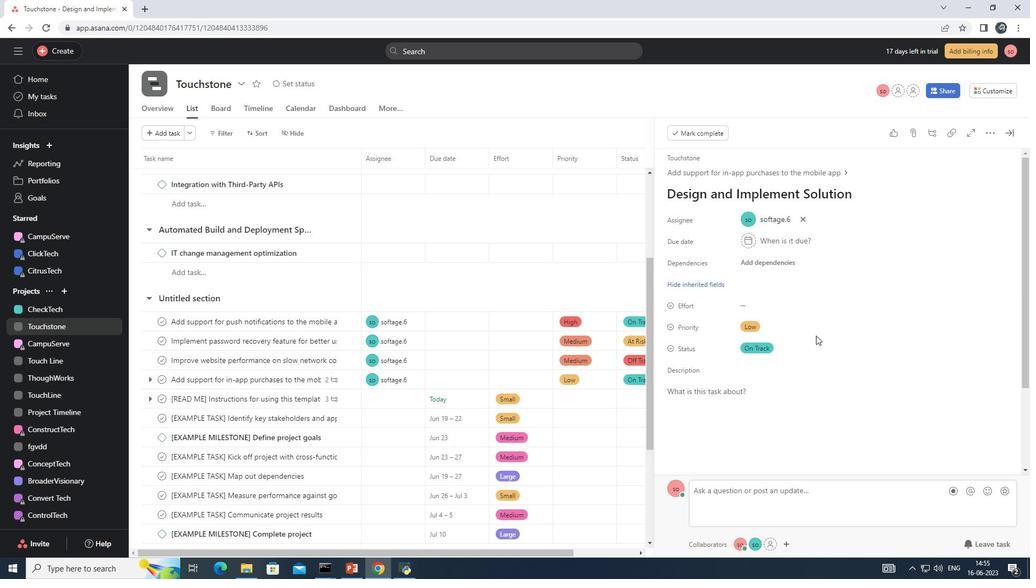 
